 Task: Set the user agent to "Chrome -- iPad".
Action: Mouse moved to (1074, 29)
Screenshot: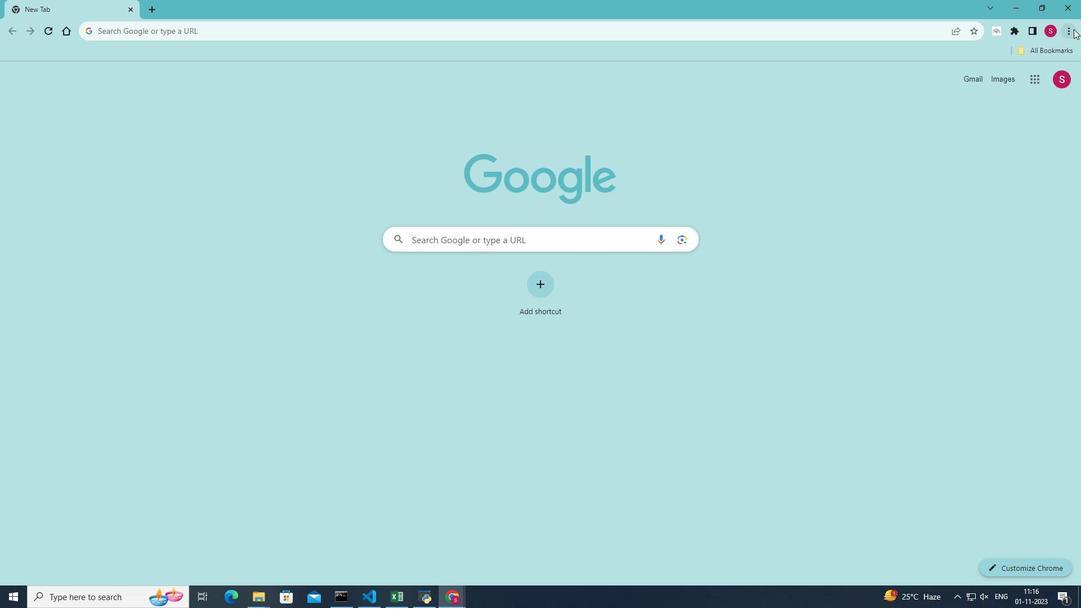 
Action: Mouse pressed left at (1074, 29)
Screenshot: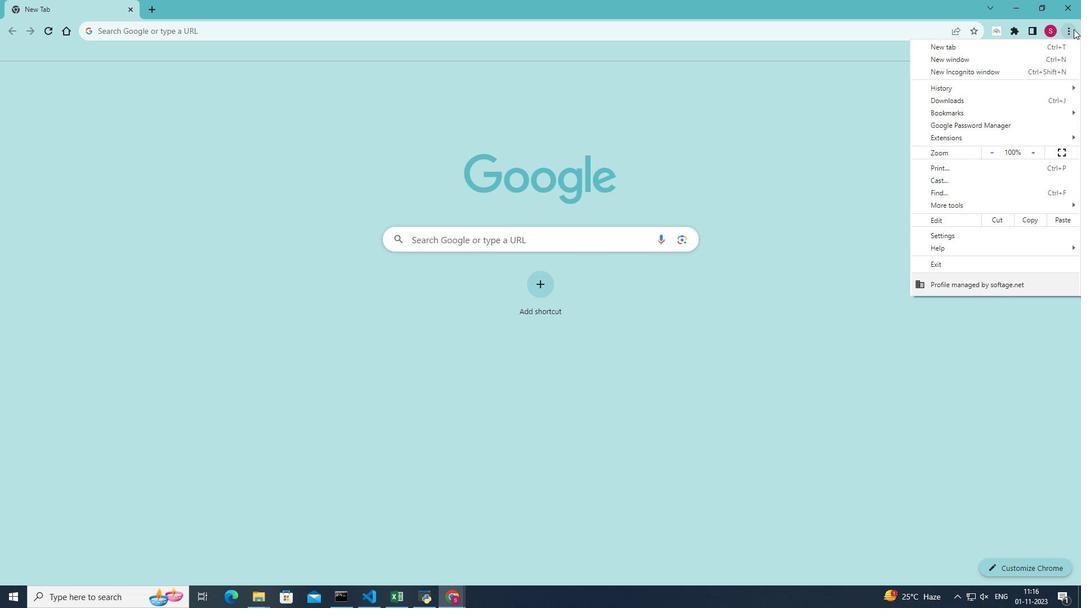 
Action: Mouse moved to (971, 202)
Screenshot: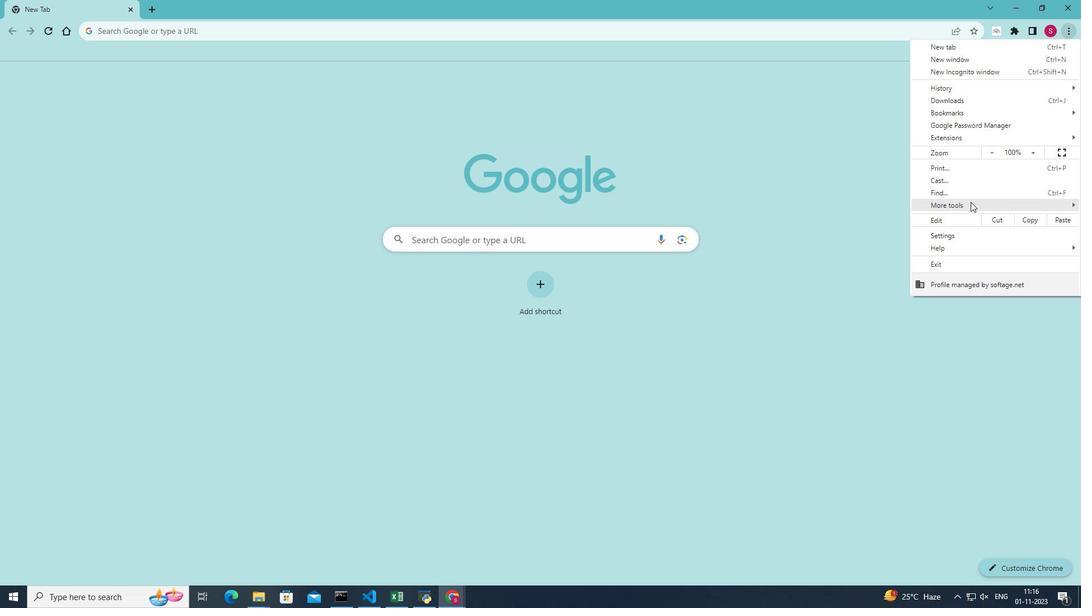 
Action: Mouse pressed left at (971, 202)
Screenshot: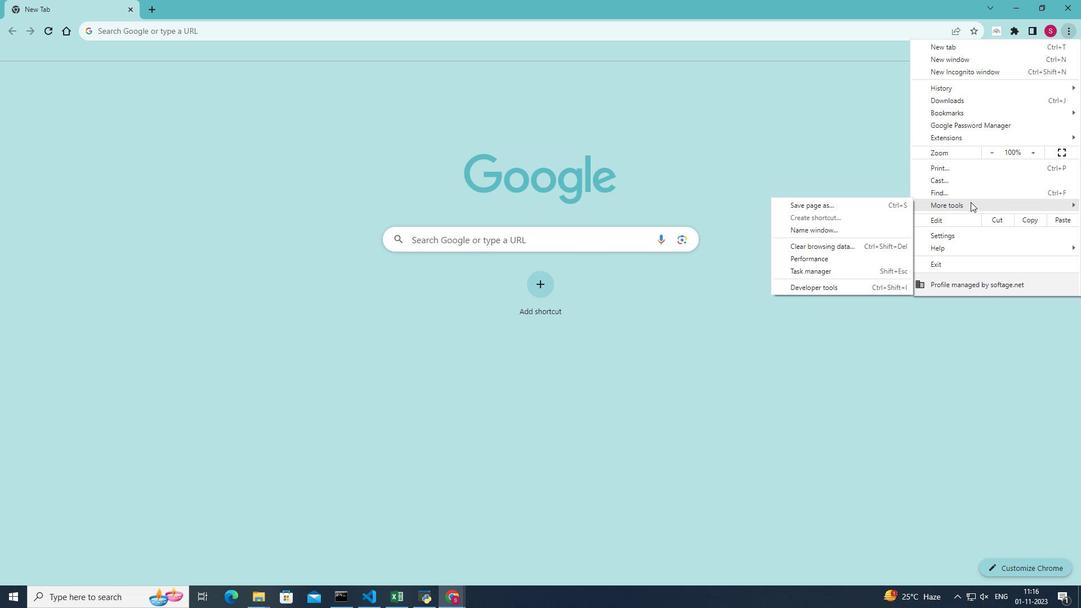 
Action: Mouse moved to (833, 286)
Screenshot: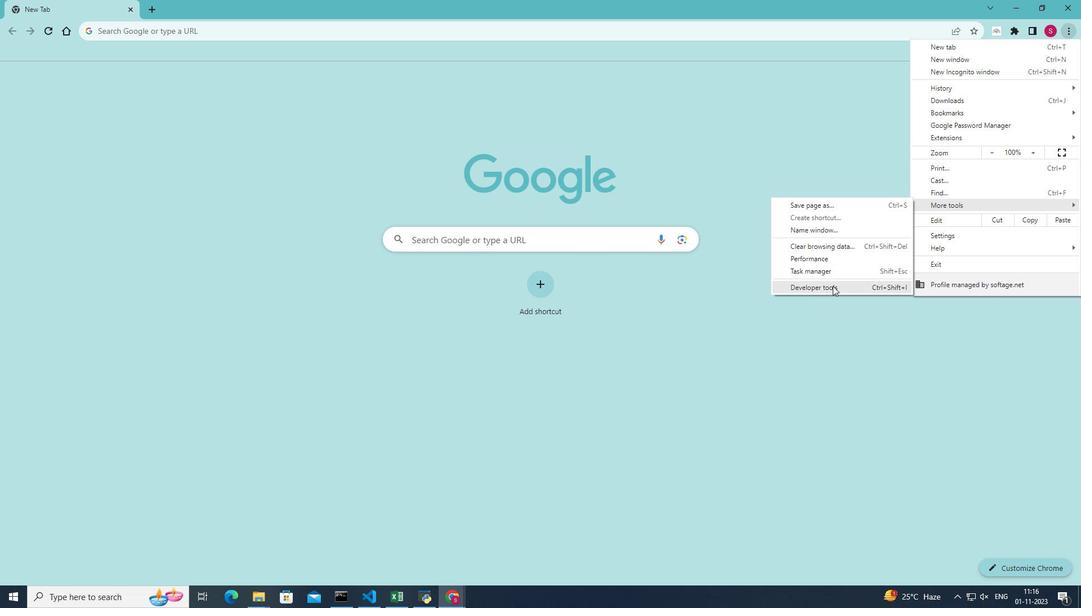 
Action: Mouse pressed left at (833, 286)
Screenshot: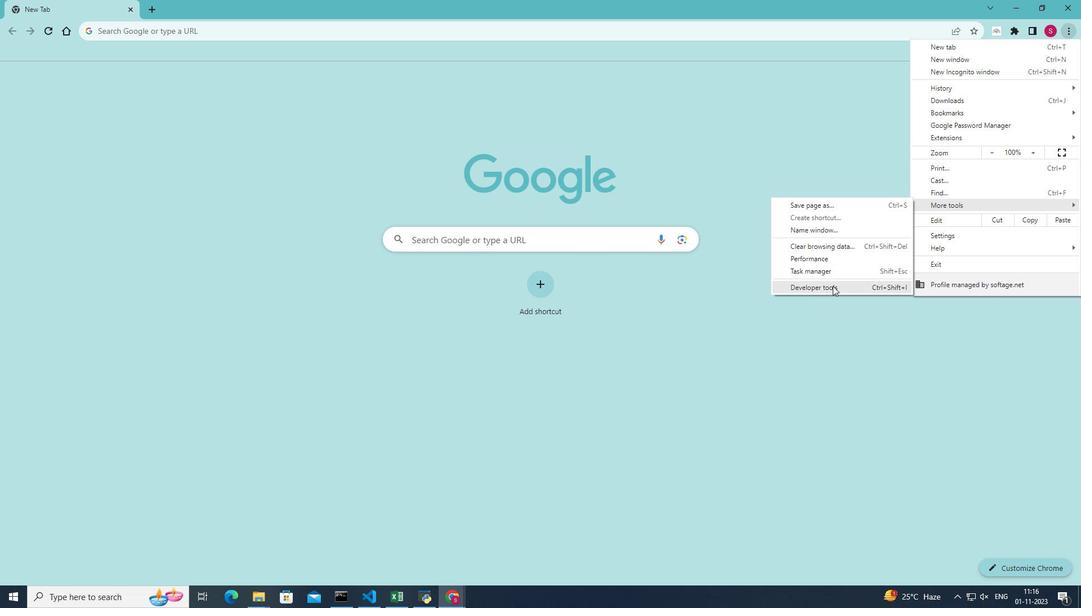 
Action: Mouse moved to (931, 65)
Screenshot: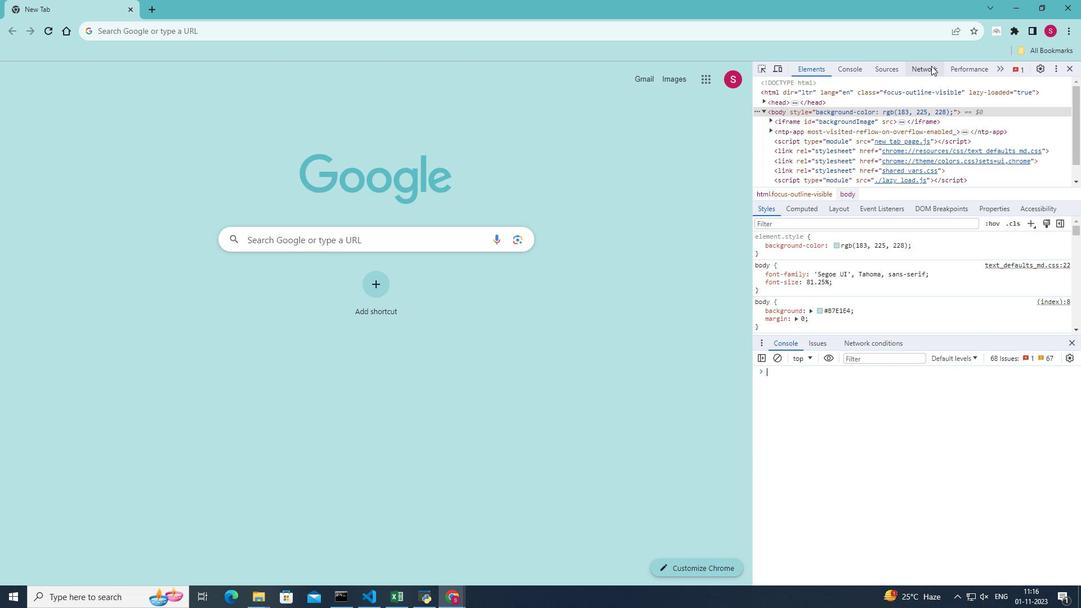 
Action: Mouse pressed left at (931, 65)
Screenshot: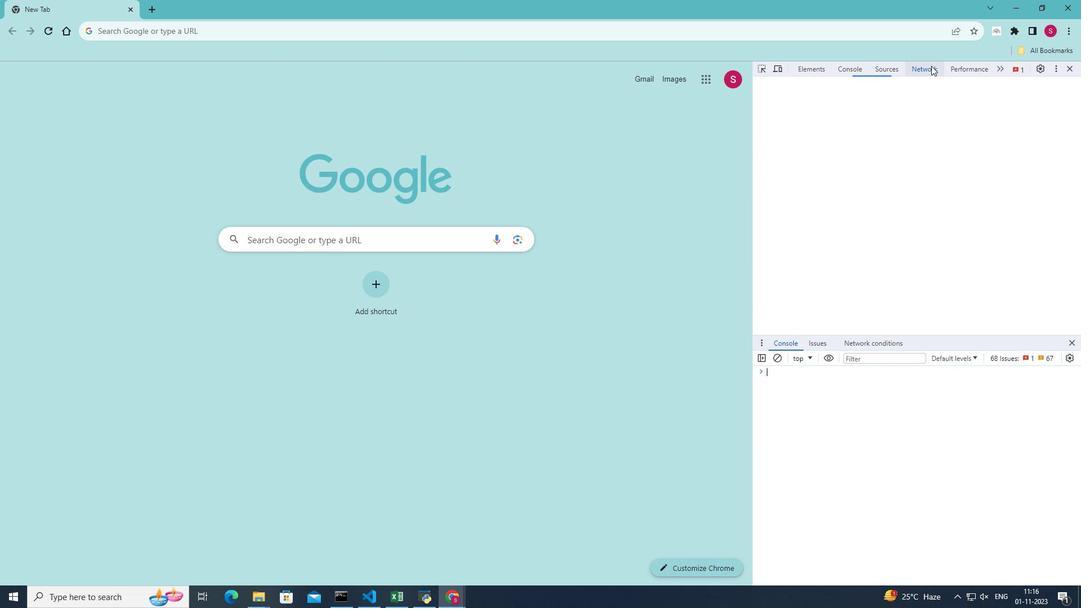 
Action: Mouse moved to (1017, 80)
Screenshot: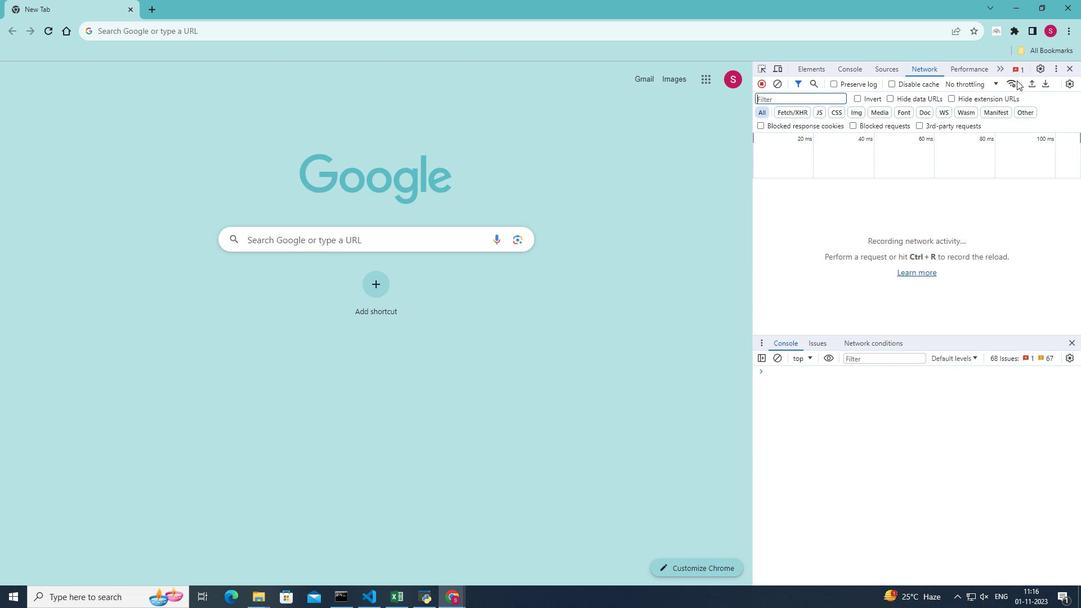 
Action: Mouse pressed left at (1017, 80)
Screenshot: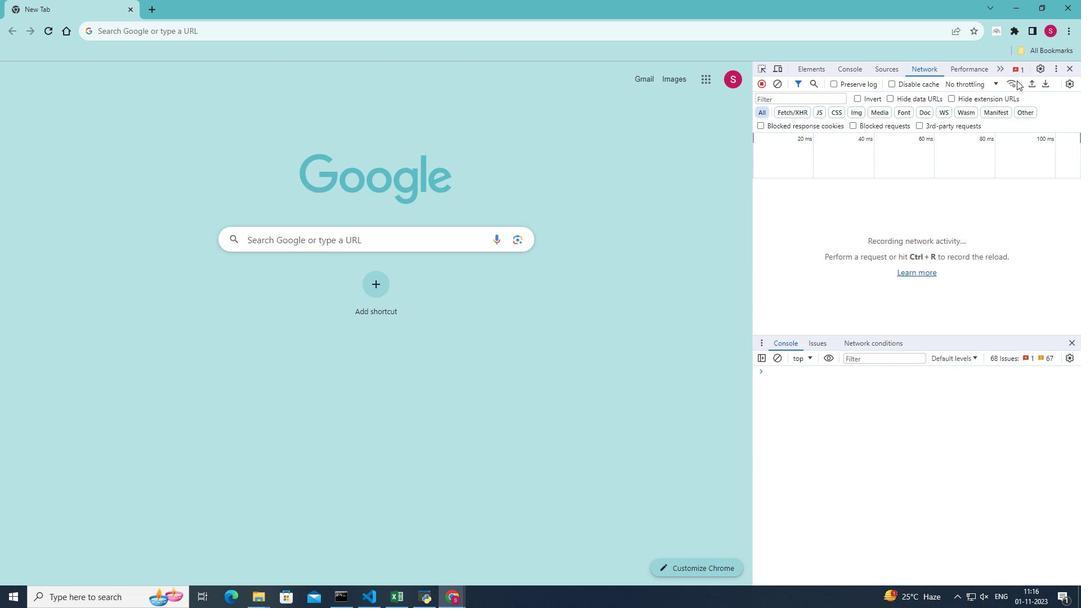 
Action: Mouse moved to (844, 419)
Screenshot: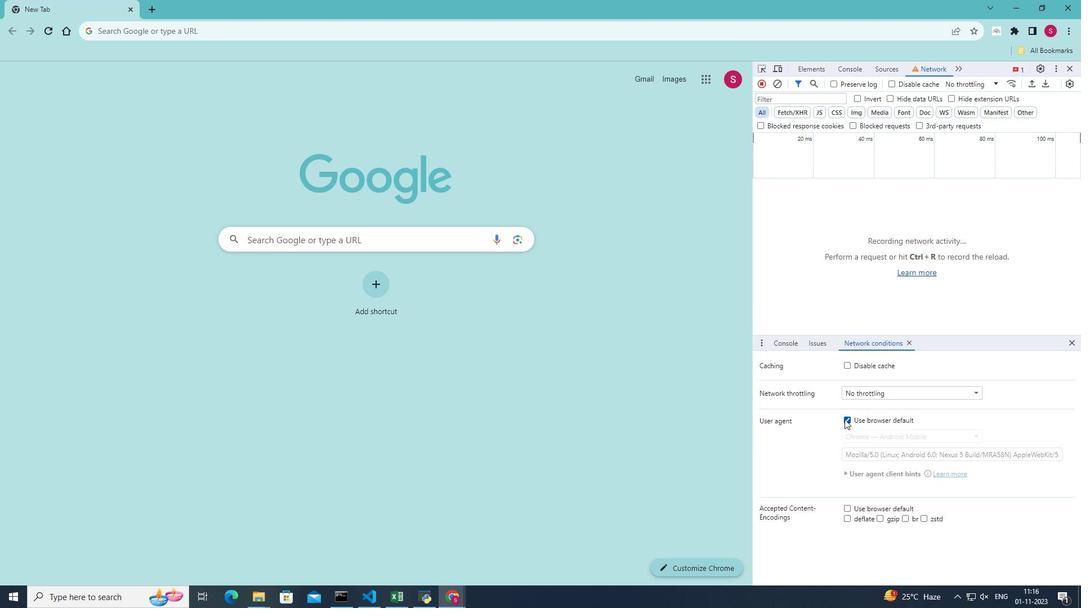 
Action: Mouse pressed left at (844, 419)
Screenshot: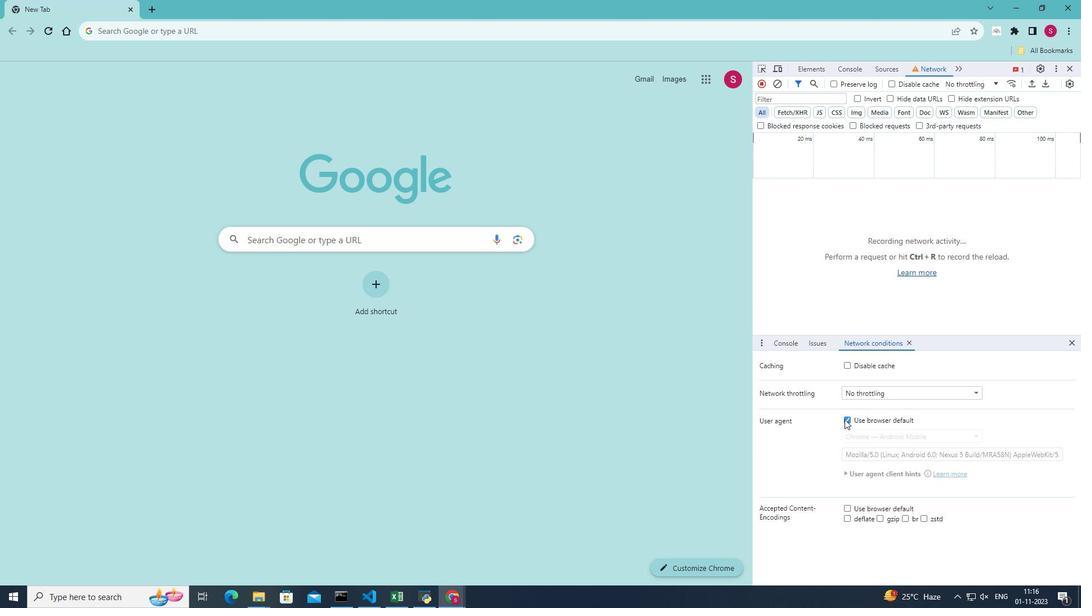 
Action: Mouse moved to (946, 437)
Screenshot: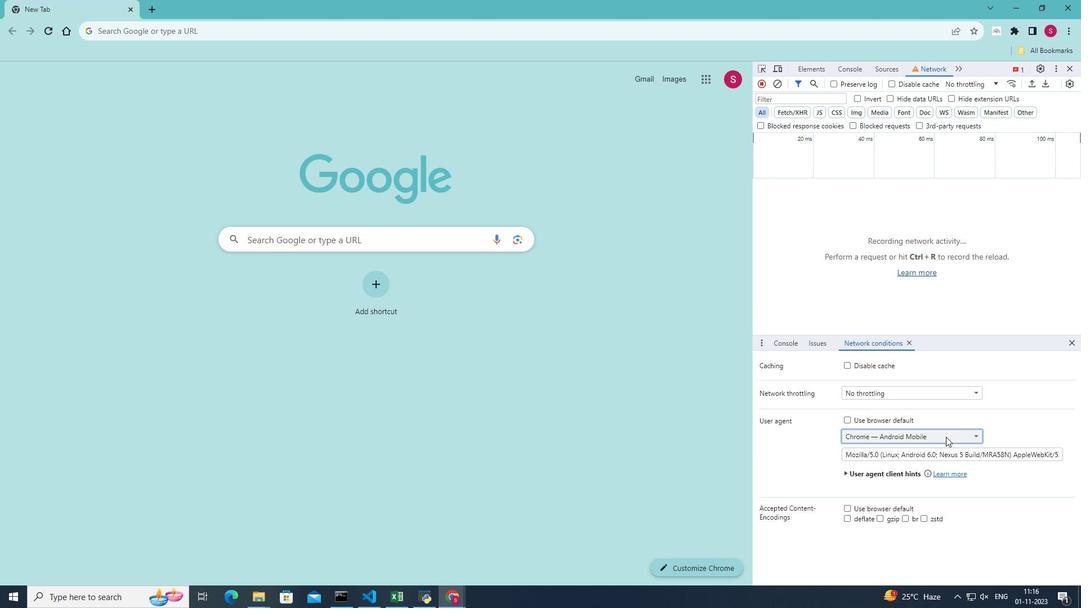 
Action: Mouse pressed left at (946, 437)
Screenshot: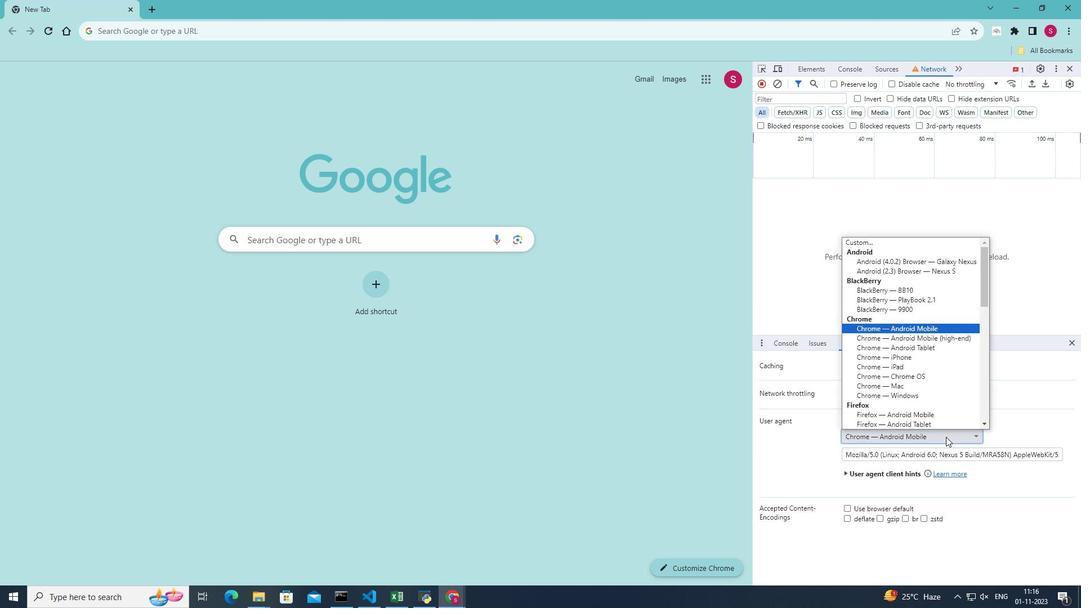 
Action: Mouse moved to (912, 364)
Screenshot: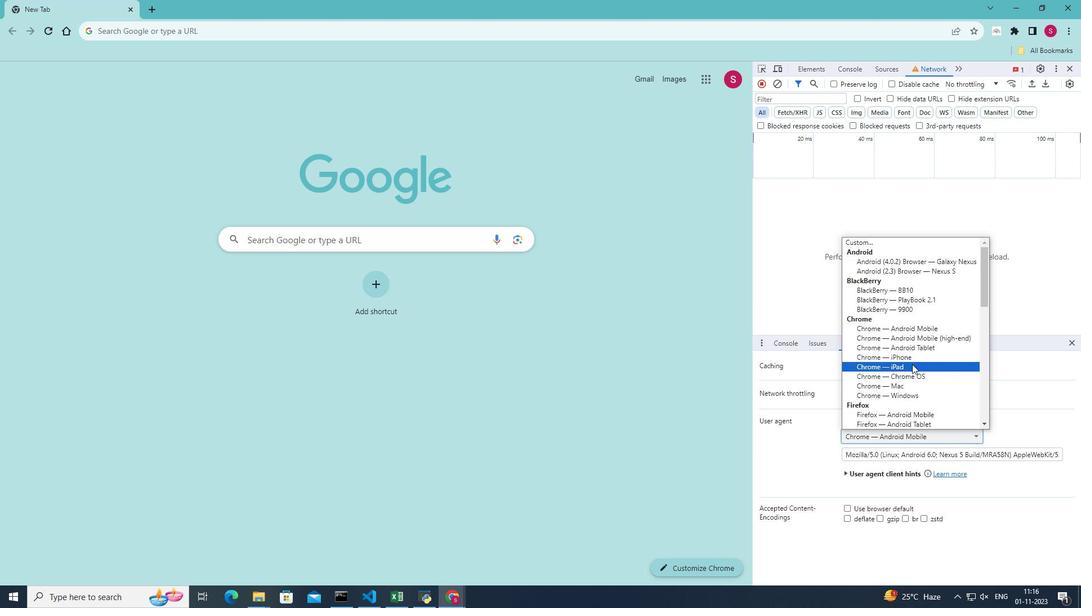 
Action: Mouse pressed left at (912, 364)
Screenshot: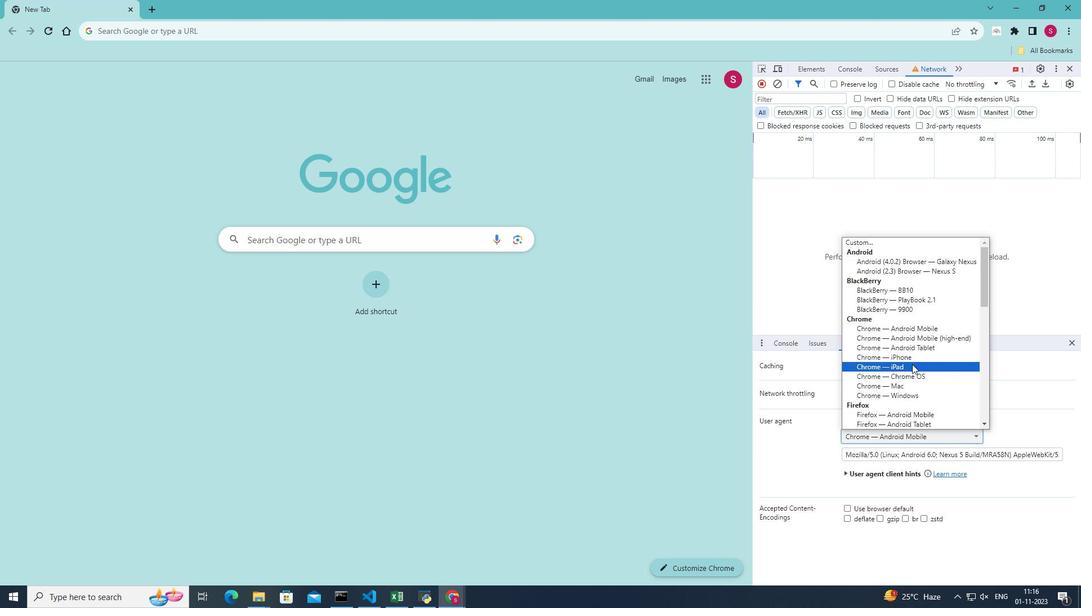 
Action: Mouse moved to (912, 365)
Screenshot: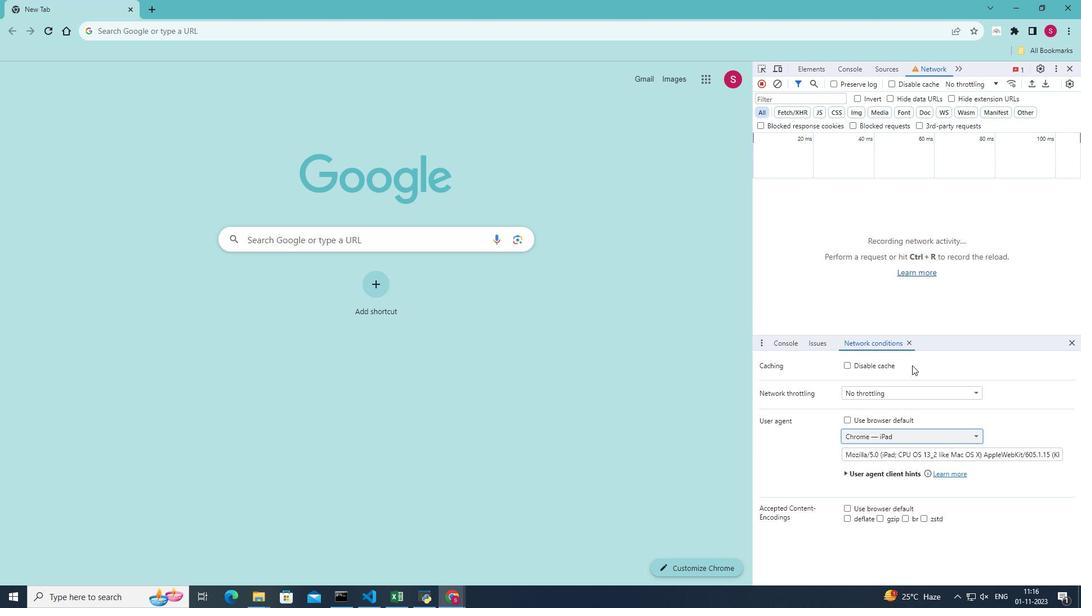 
